 Task: Look for products in the category "Ale" from Pizza Port Brewing Co only.
Action: Mouse moved to (755, 271)
Screenshot: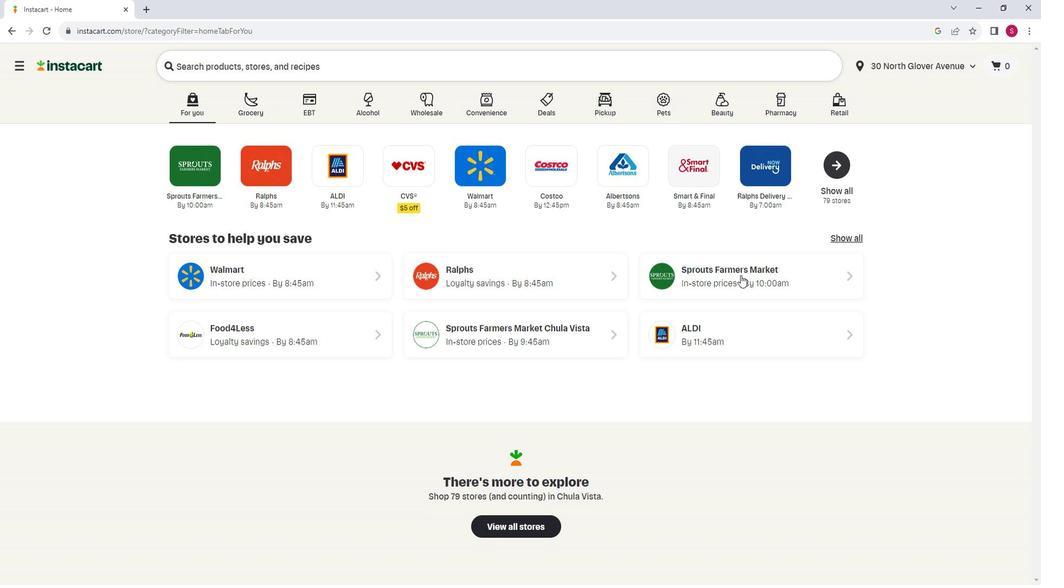 
Action: Mouse pressed left at (755, 271)
Screenshot: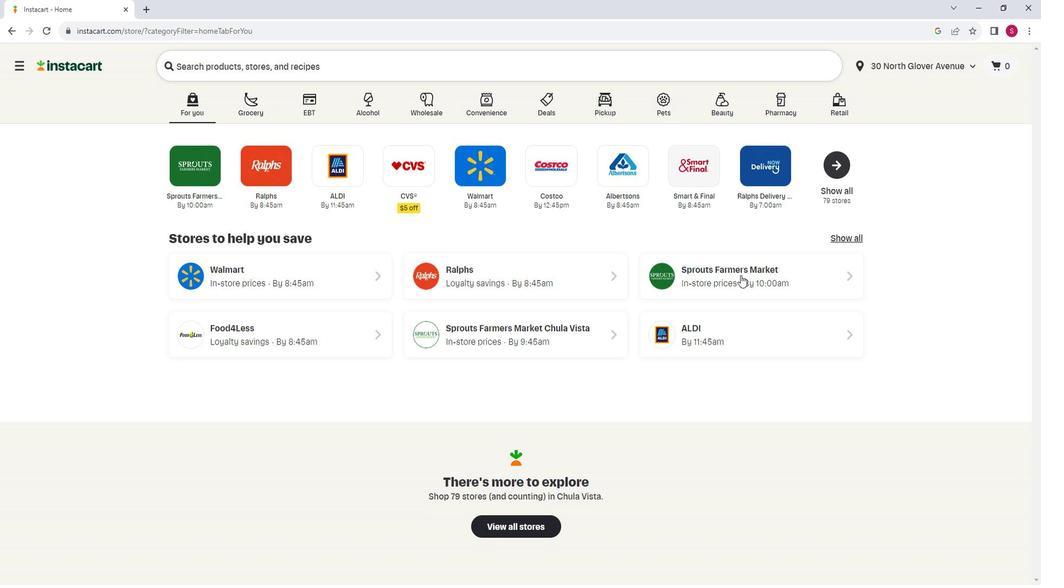 
Action: Mouse moved to (111, 444)
Screenshot: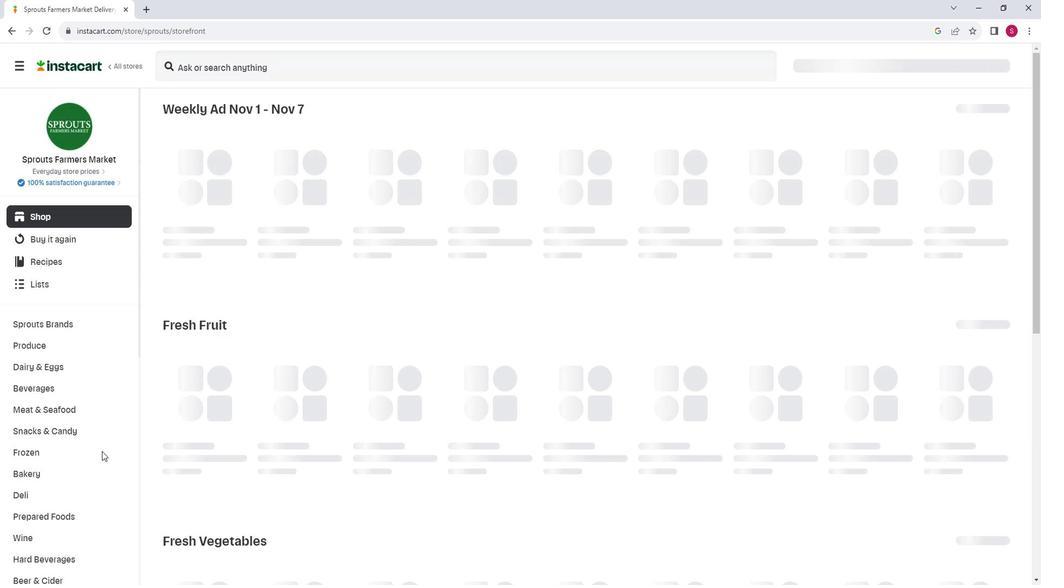 
Action: Mouse scrolled (111, 444) with delta (0, 0)
Screenshot: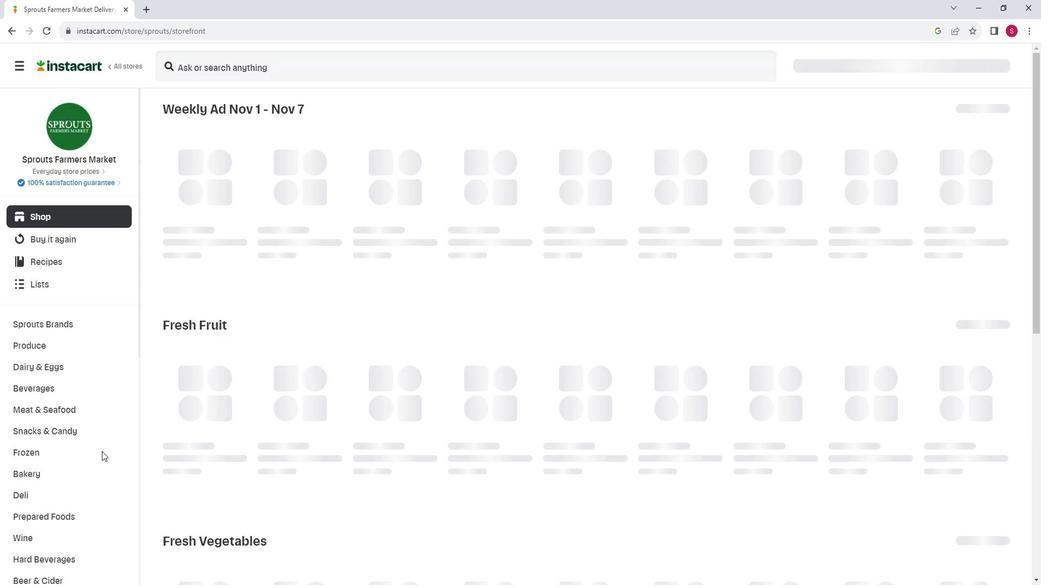 
Action: Mouse moved to (72, 519)
Screenshot: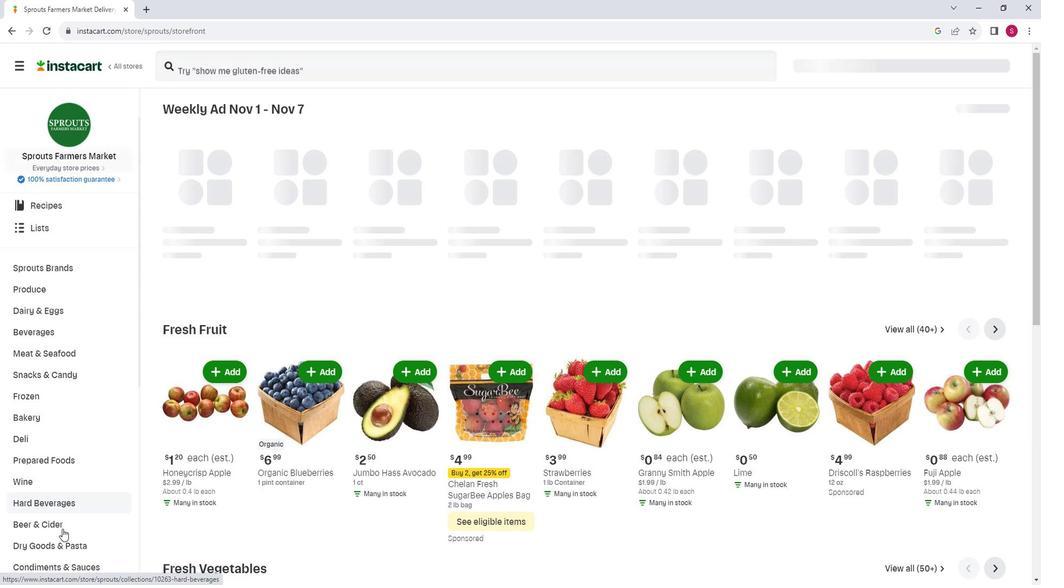 
Action: Mouse pressed left at (72, 519)
Screenshot: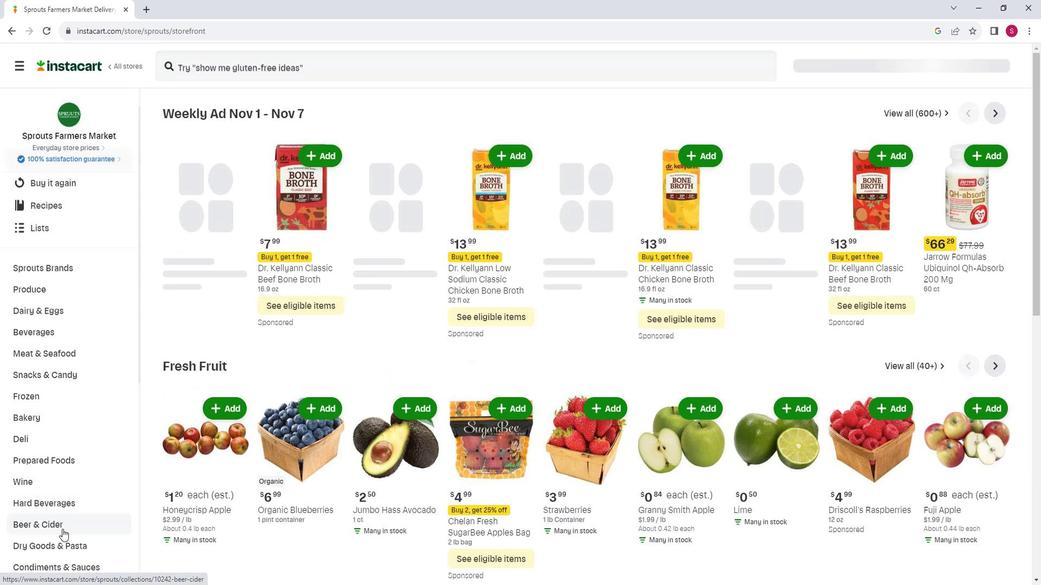 
Action: Mouse moved to (387, 142)
Screenshot: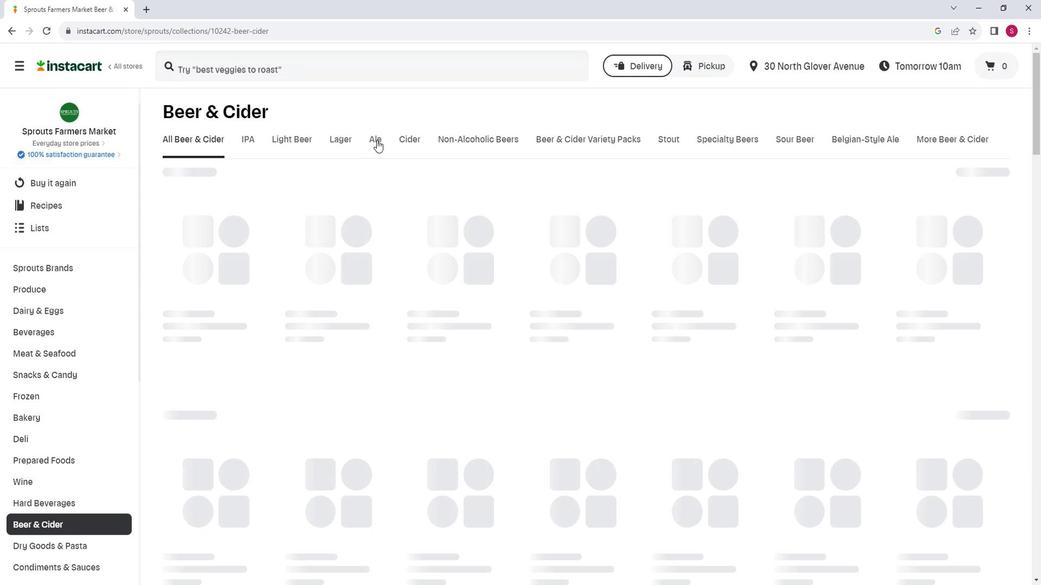 
Action: Mouse pressed left at (387, 142)
Screenshot: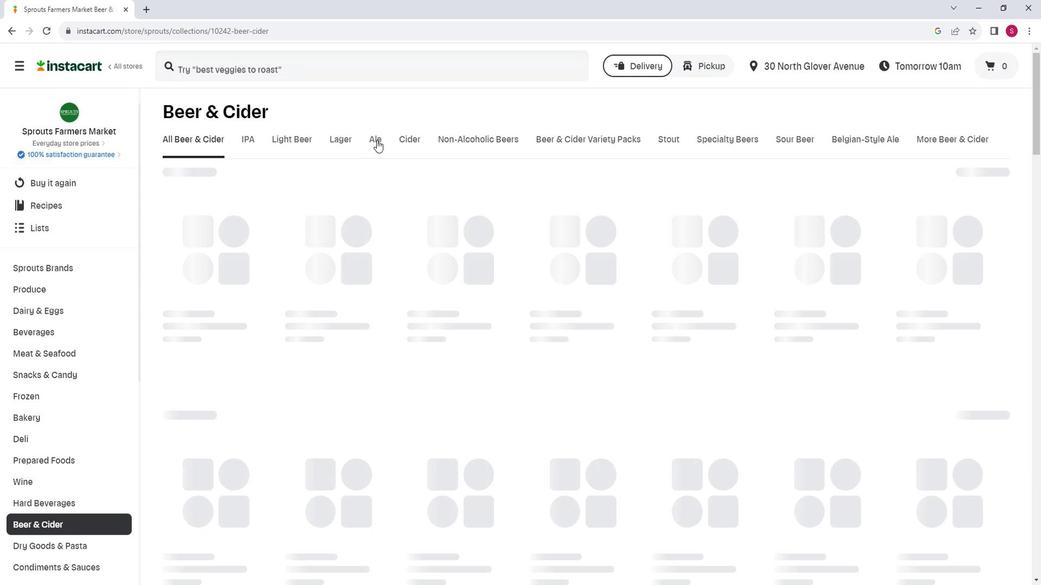 
Action: Mouse moved to (329, 183)
Screenshot: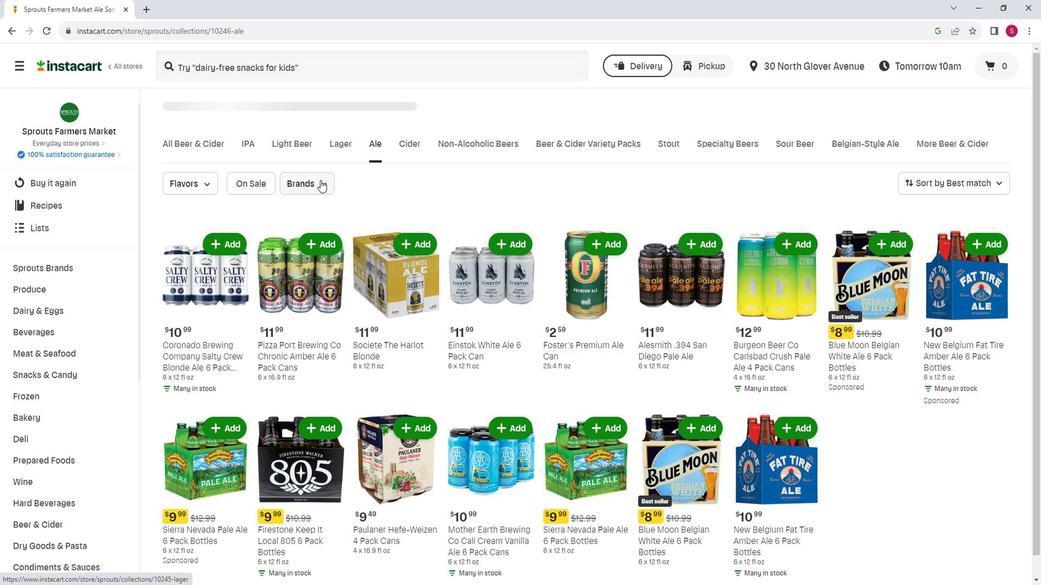 
Action: Mouse pressed left at (329, 183)
Screenshot: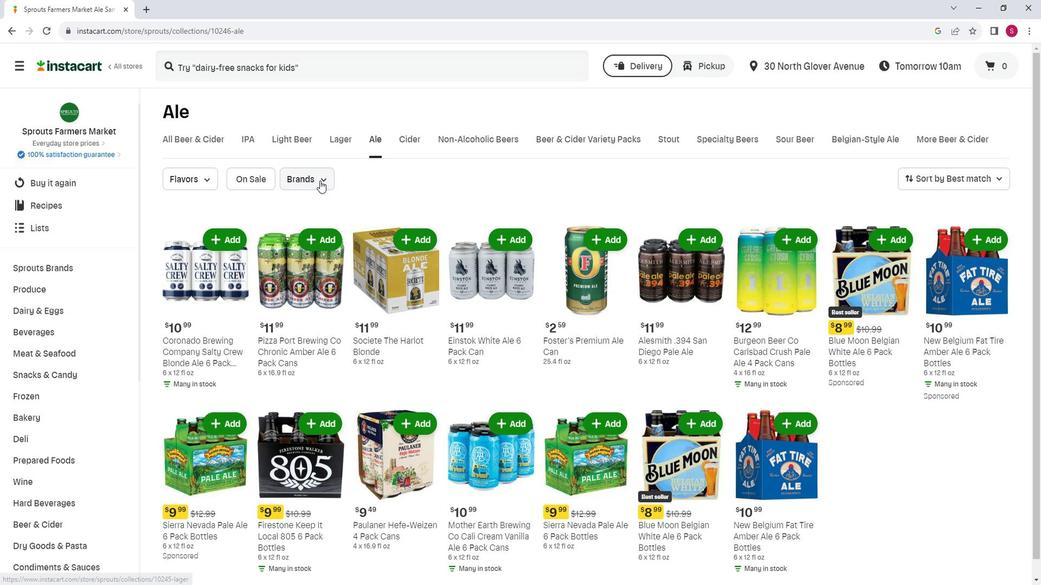 
Action: Mouse moved to (362, 288)
Screenshot: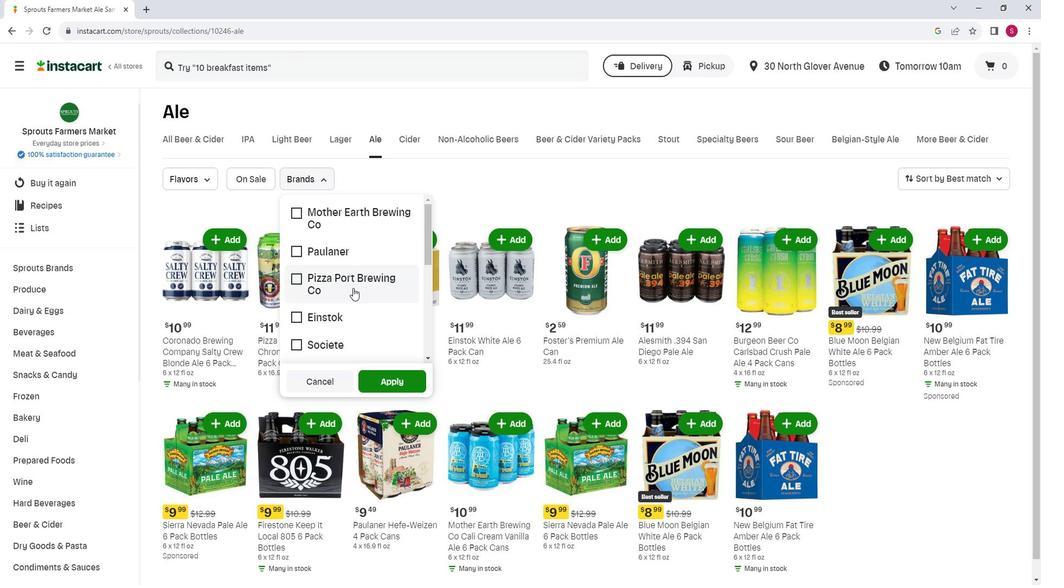 
Action: Mouse pressed left at (362, 288)
Screenshot: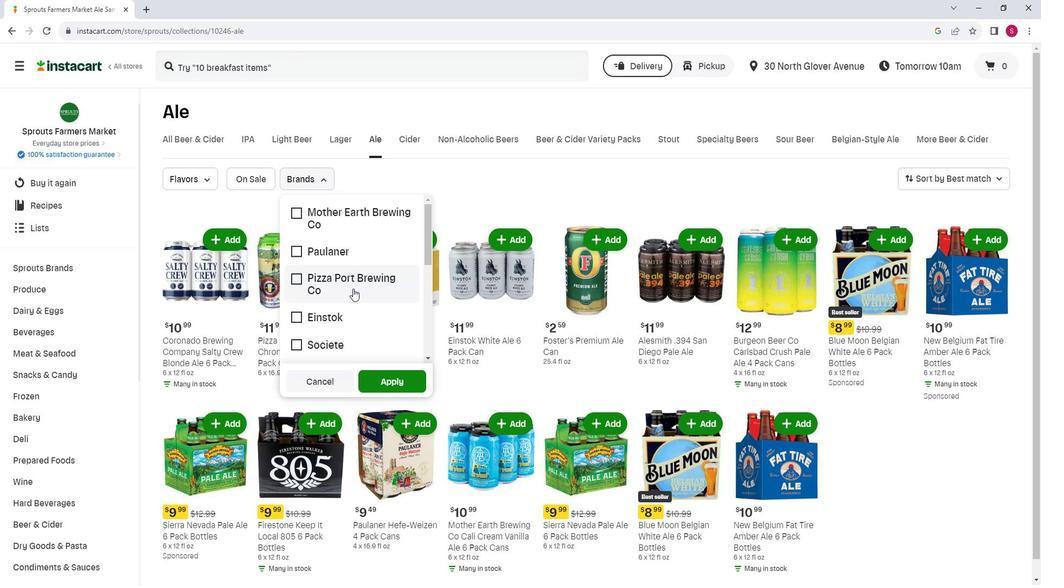 
Action: Mouse moved to (396, 371)
Screenshot: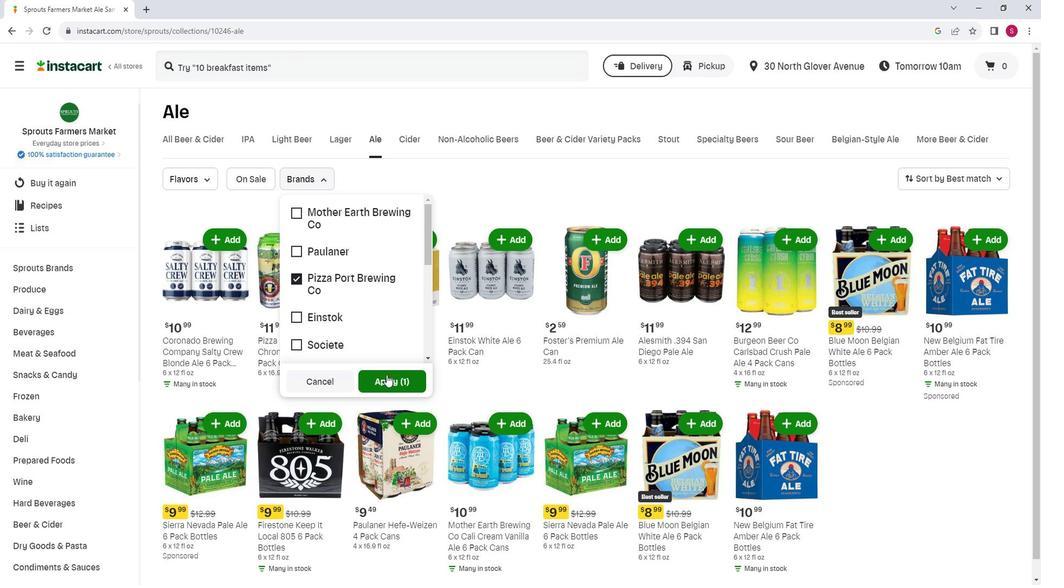 
Action: Mouse pressed left at (396, 371)
Screenshot: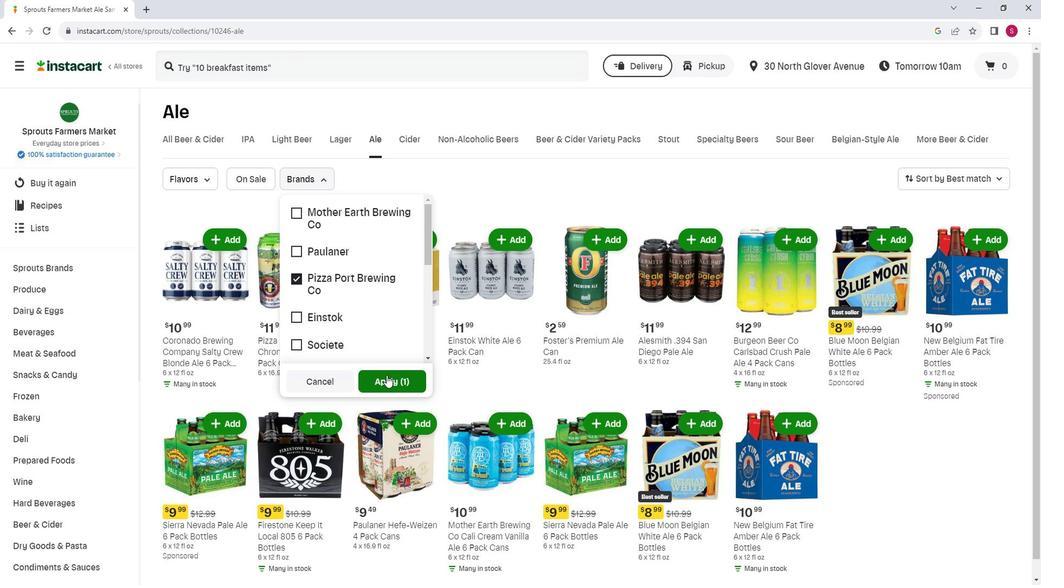 
Action: Mouse moved to (506, 239)
Screenshot: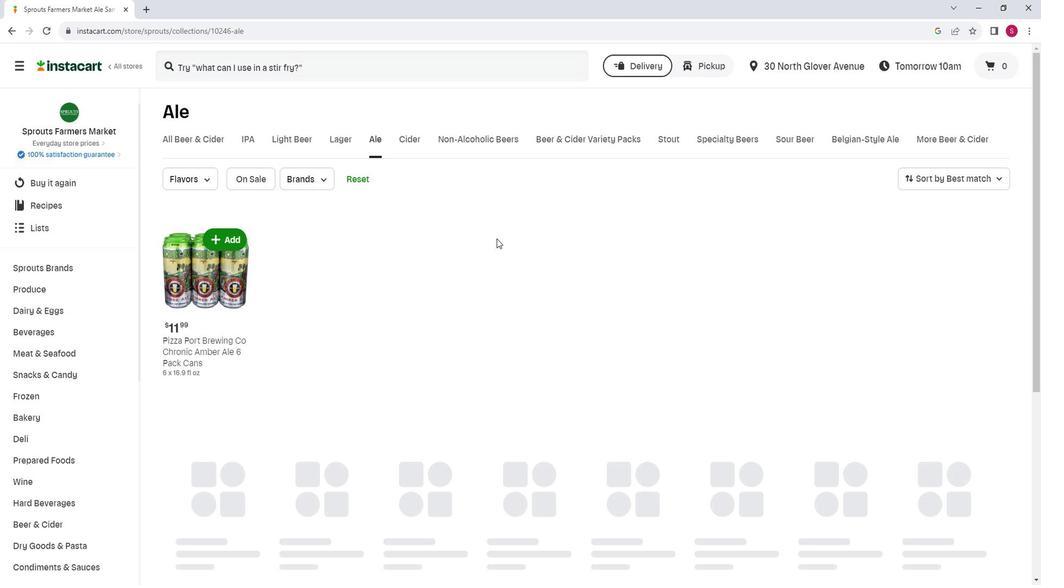 
Action: Mouse scrolled (506, 239) with delta (0, 0)
Screenshot: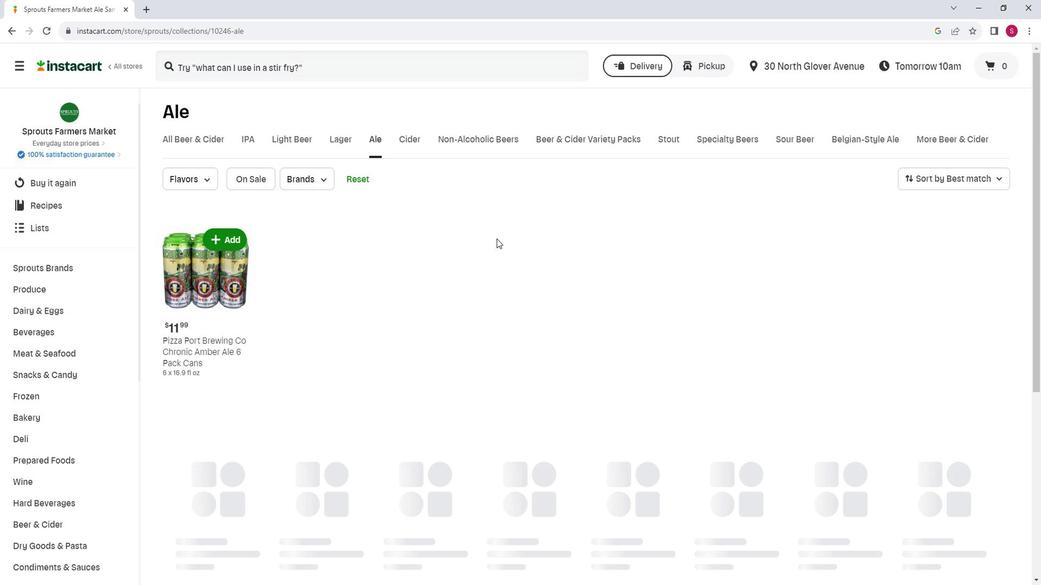 
Action: Mouse moved to (506, 239)
Screenshot: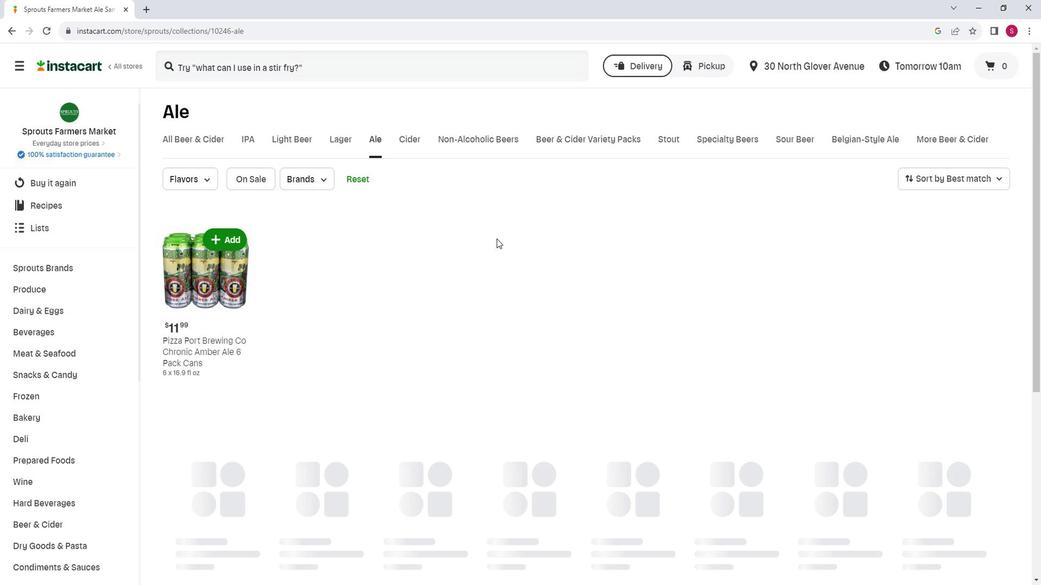 
Action: Mouse scrolled (506, 239) with delta (0, 0)
Screenshot: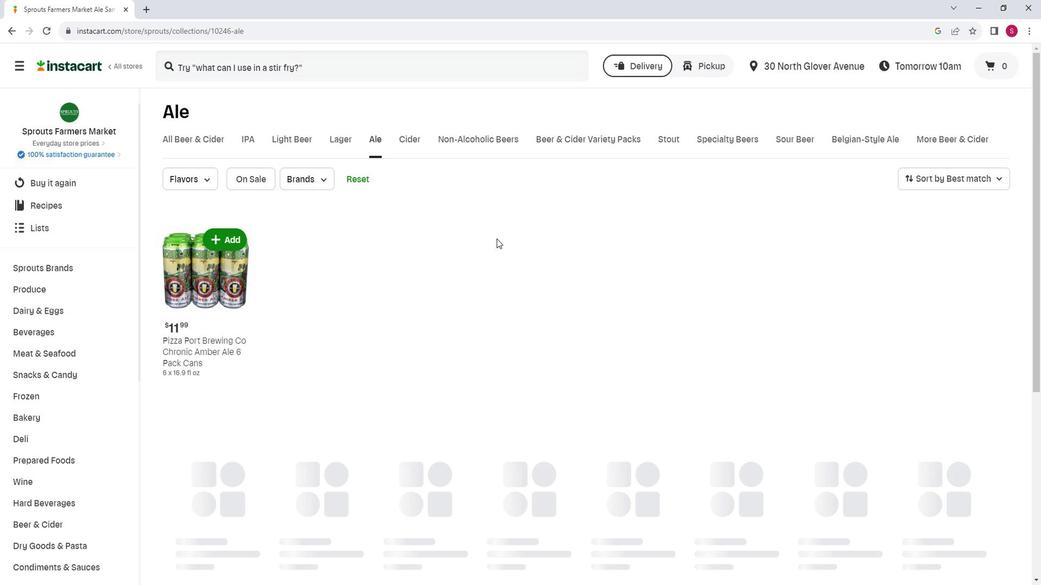 
